 Task: Add an event with the title Marketing Campaign Evaluation and Fine-tuning, date '2023/12/12', time 8:30 AM to 10:30 AMand add a description: The training workshop will begin with an overview of the importance of effective negotiation skills in today's business landscape. Participants will gain an understanding of the key elements of successful negotiations, such as preparation, communication, active listening, and problem-solving.Select event color  Blueberry . Add location for the event as: 123 Park Guell, Barcelona, Spain, logged in from the account softage.5@softage.netand send the event invitation to softage.10@softage.net and softage.3@softage.net. Set a reminder for the event Doesn't repeat
Action: Mouse moved to (66, 114)
Screenshot: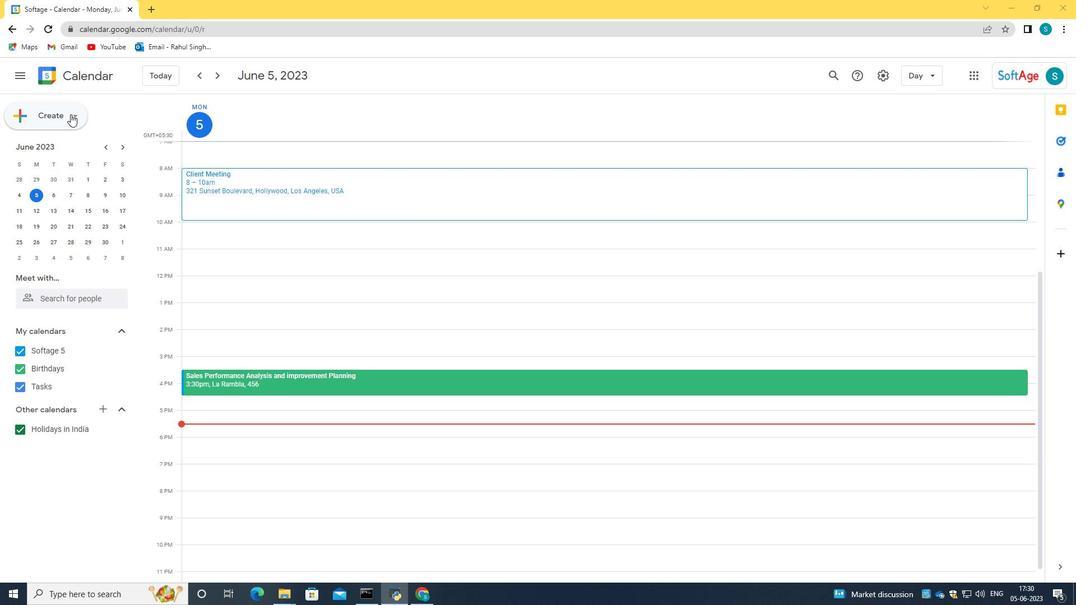 
Action: Mouse pressed left at (66, 114)
Screenshot: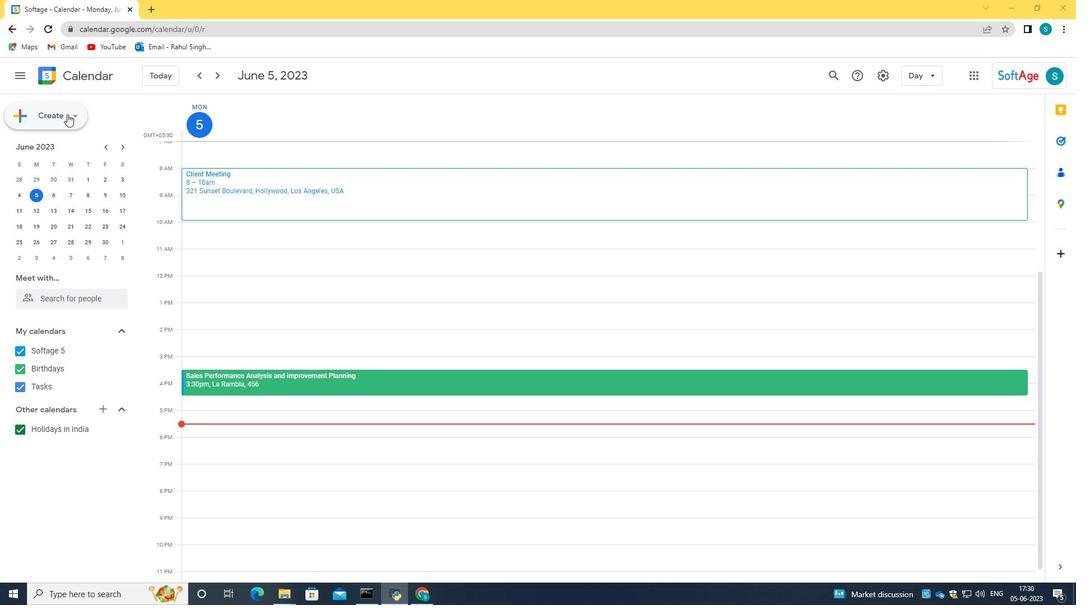 
Action: Mouse moved to (77, 144)
Screenshot: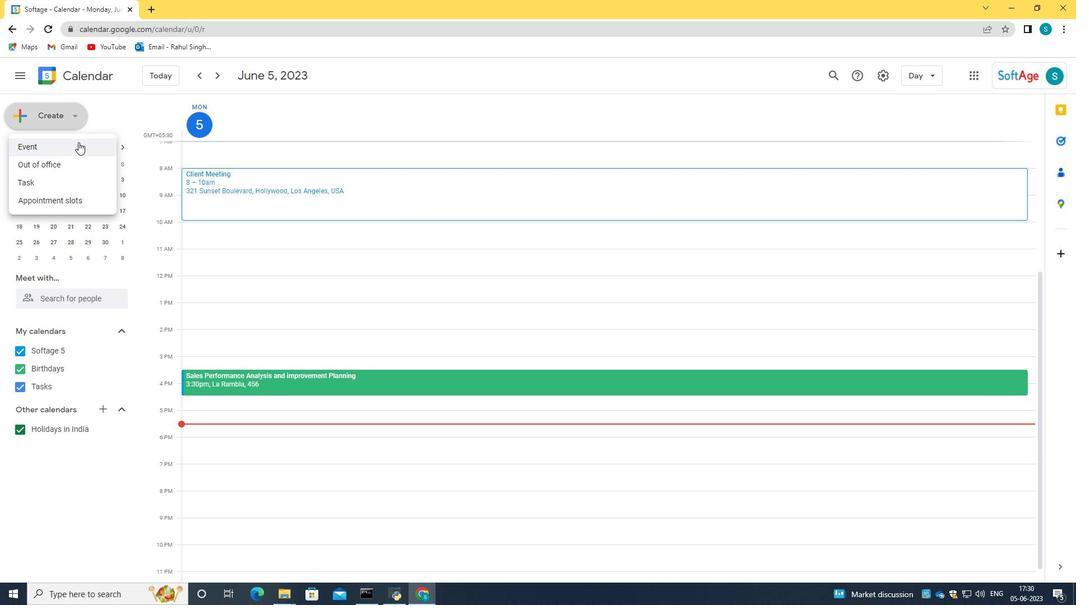 
Action: Mouse pressed left at (77, 144)
Screenshot: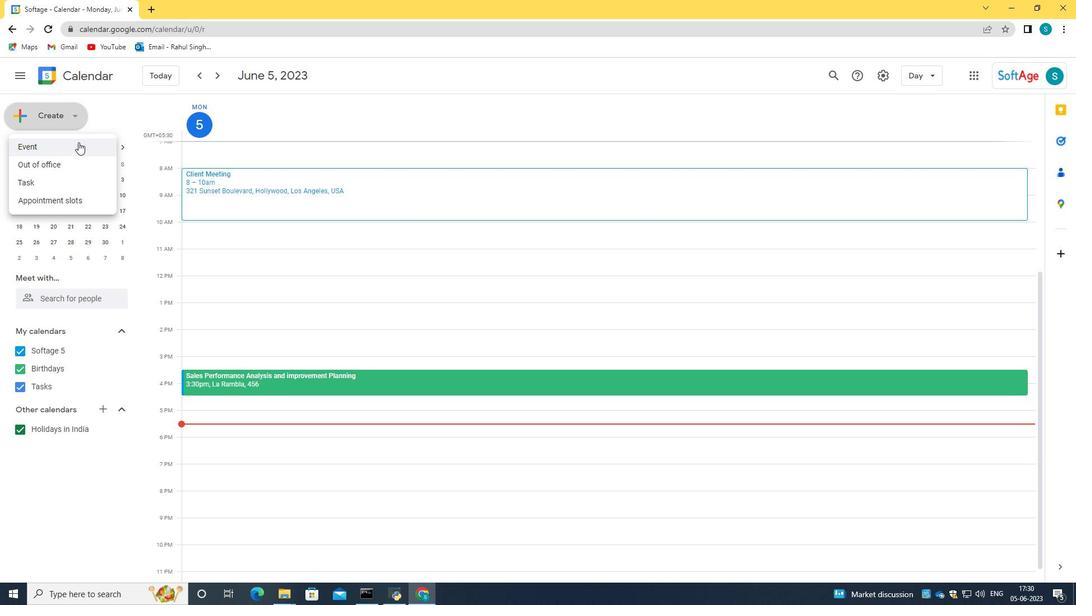 
Action: Mouse moved to (639, 453)
Screenshot: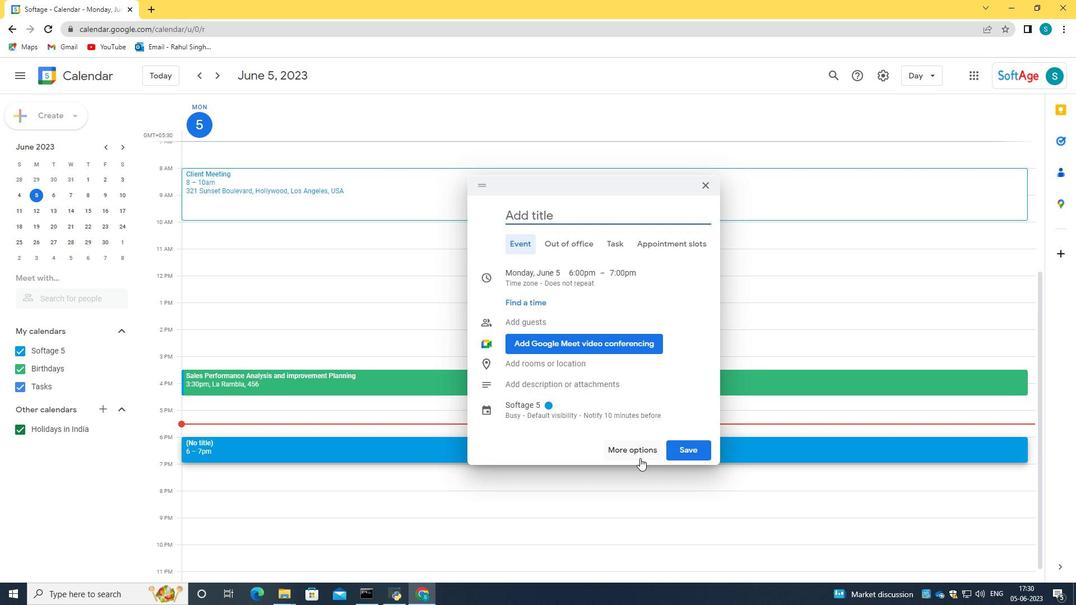 
Action: Mouse pressed left at (639, 453)
Screenshot: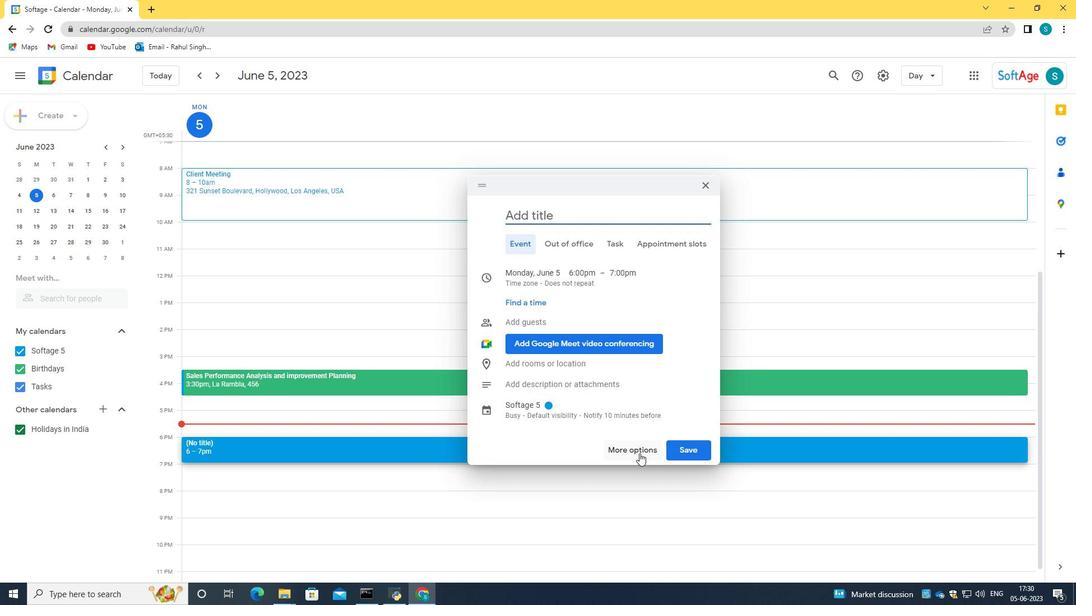 
Action: Mouse moved to (110, 87)
Screenshot: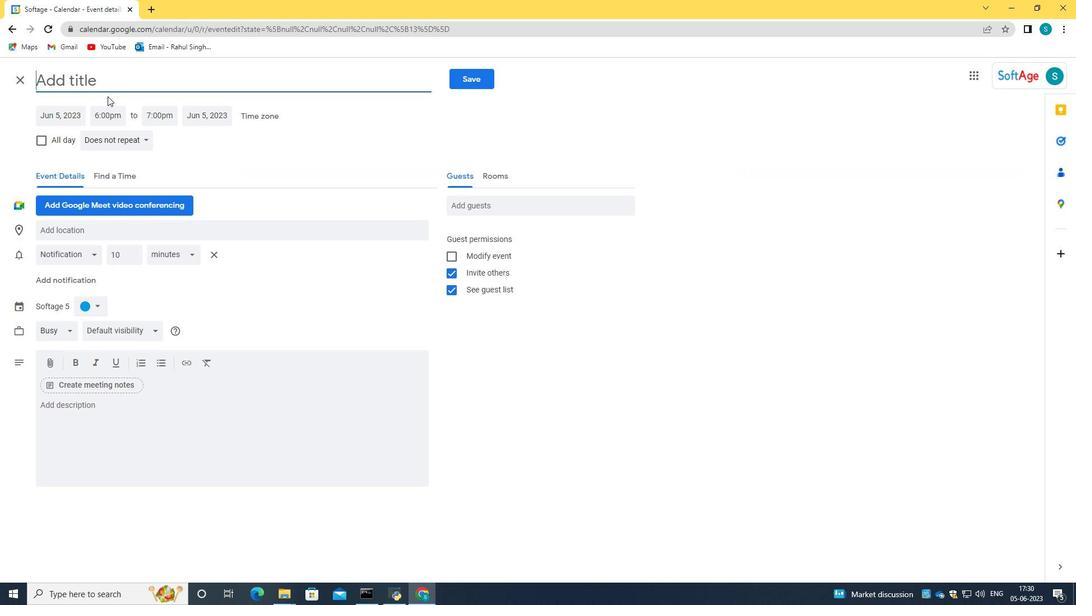
Action: Mouse pressed left at (110, 87)
Screenshot: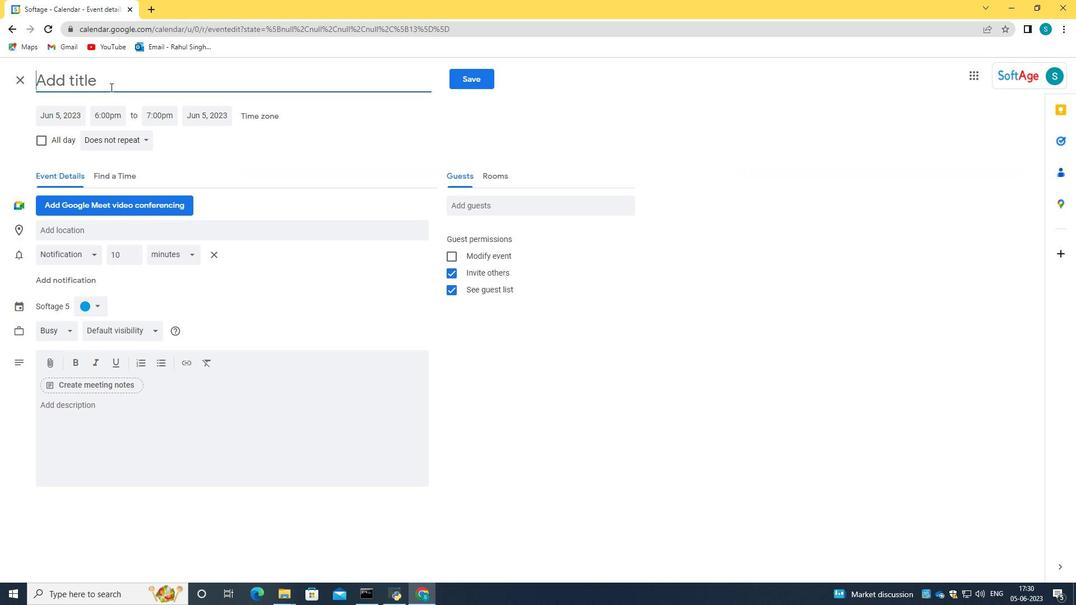 
Action: Key pressed <Key.caps_lock>M<Key.caps_lock>arketing<Key.space><Key.caps_lock>C<Key.caps_lock>ampaign<Key.space><Key.caps_lock>E<Key.caps_lock>valuatin<Key.backspace>on<Key.space>and<Key.space><Key.caps_lock>F<Key.caps_lock>ine-tunn<Key.backspace>ing<Key.space>
Screenshot: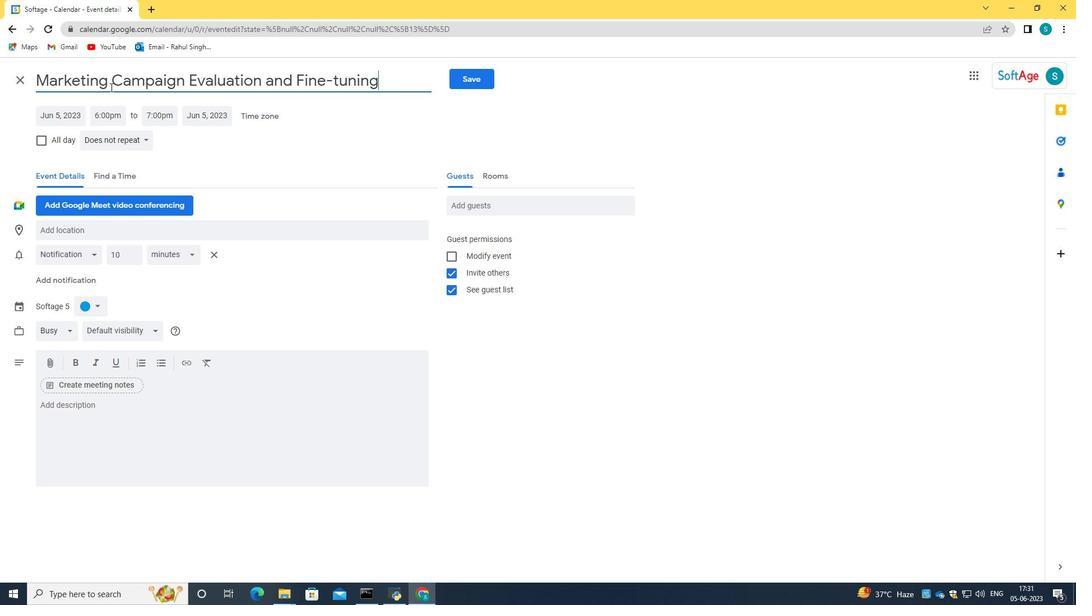 
Action: Mouse moved to (55, 113)
Screenshot: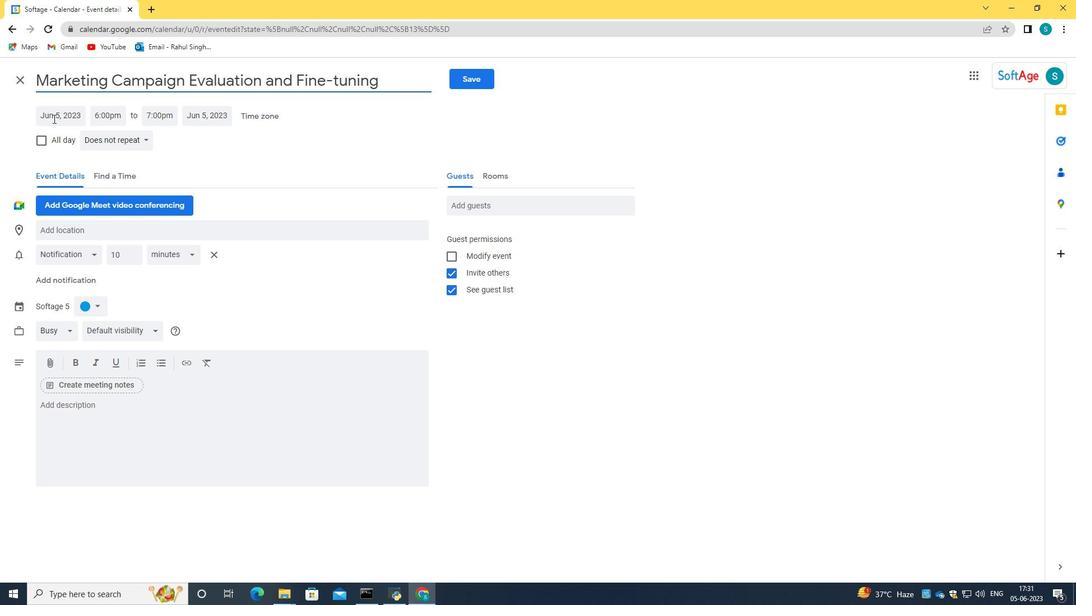 
Action: Mouse pressed left at (55, 113)
Screenshot: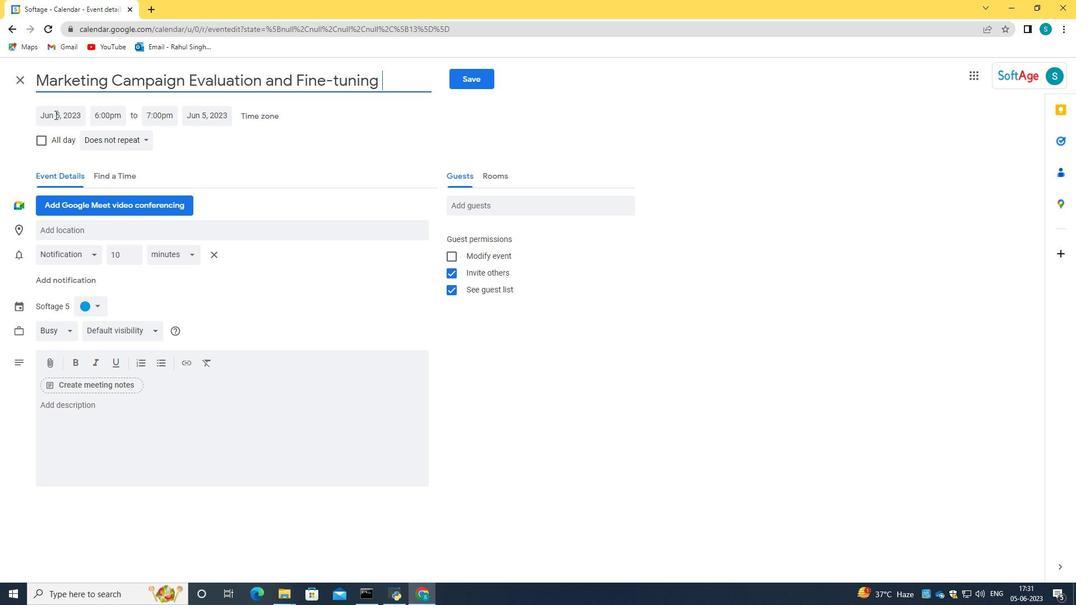 
Action: Key pressed 2023/12/12<Key.tab>08<Key.shift_r>:30<Key.space>am<Key.tab>10<Key.shift_r>:30<Key.space>am
Screenshot: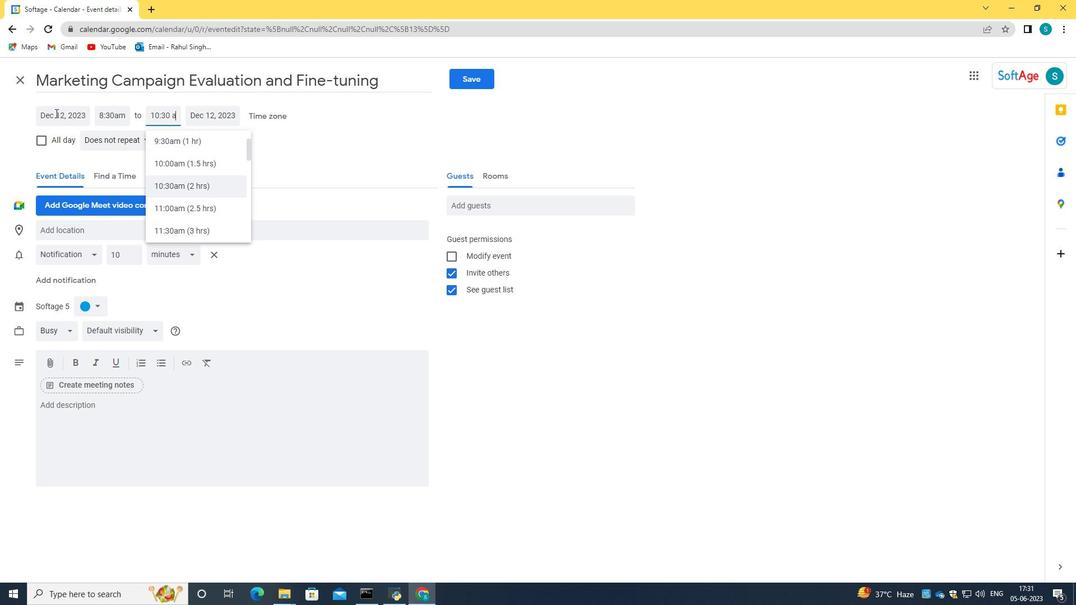 
Action: Mouse moved to (175, 183)
Screenshot: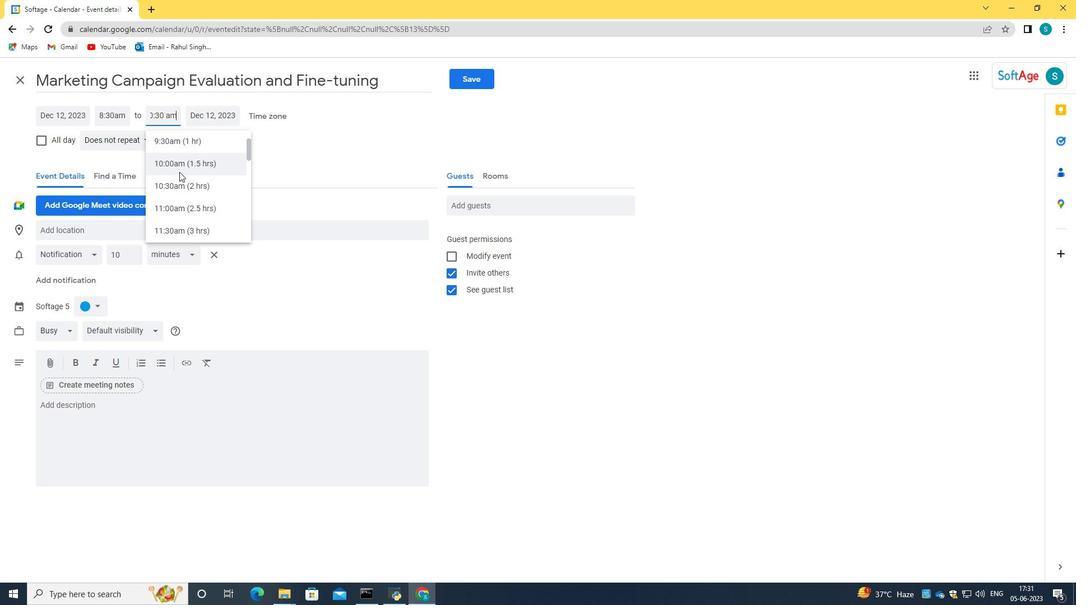 
Action: Mouse pressed left at (175, 183)
Screenshot: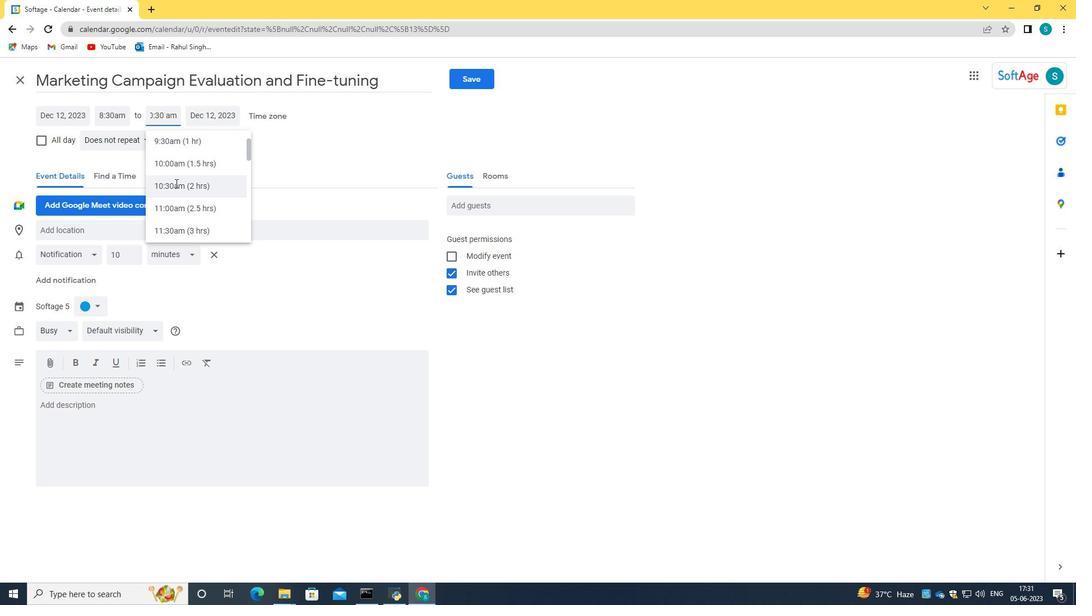 
Action: Mouse moved to (278, 158)
Screenshot: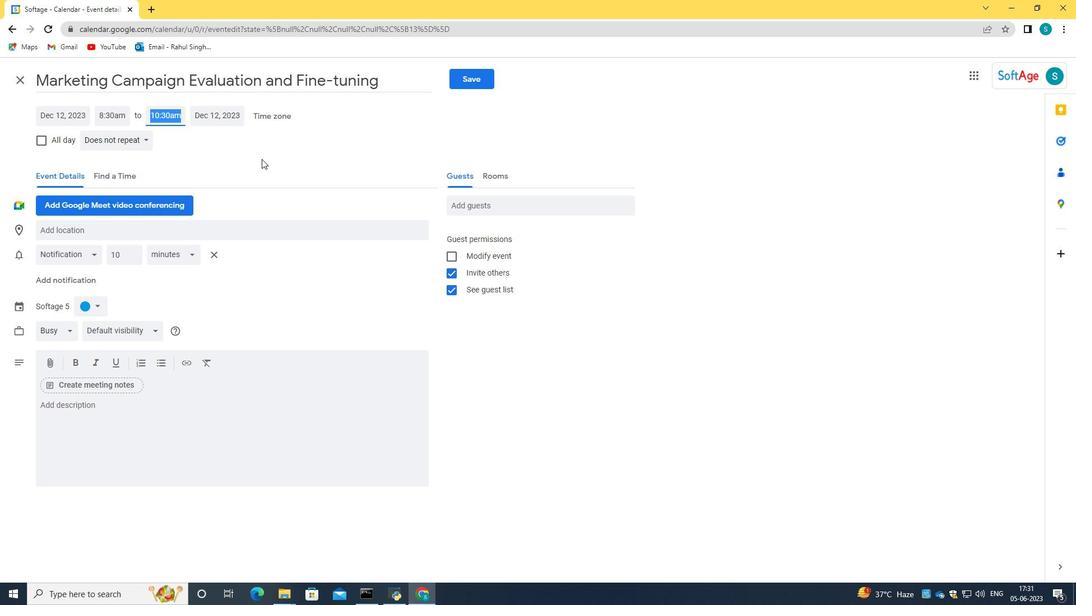 
Action: Mouse pressed left at (278, 158)
Screenshot: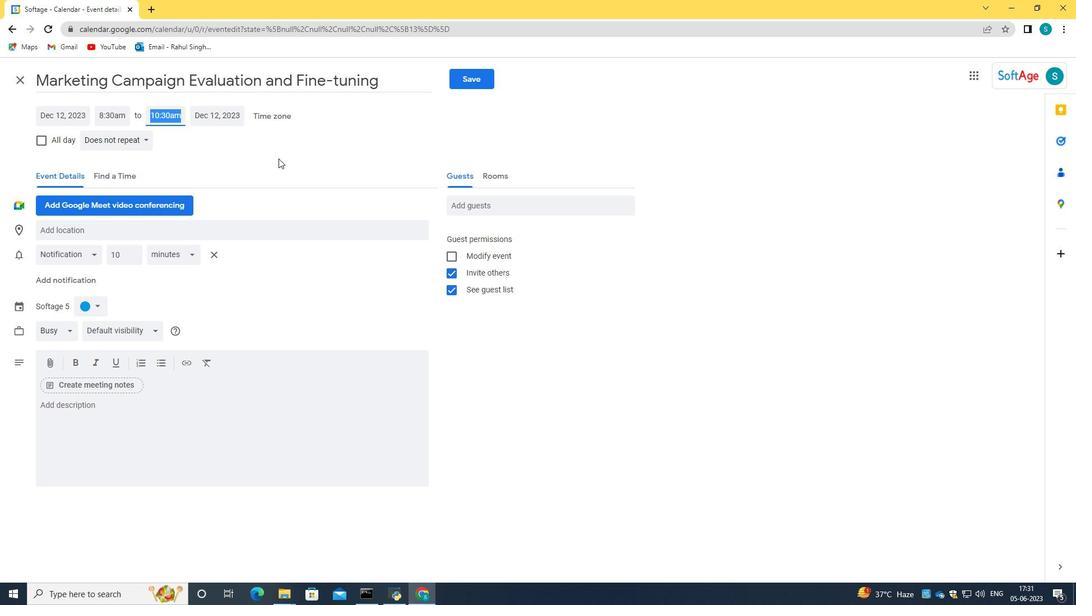 
Action: Mouse moved to (146, 433)
Screenshot: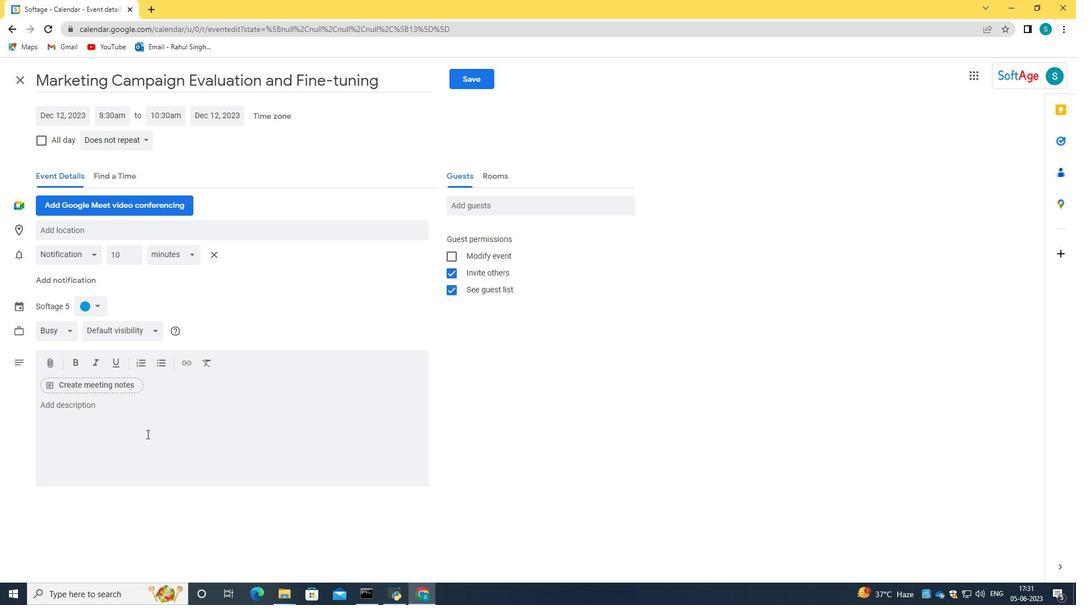 
Action: Mouse pressed left at (146, 433)
Screenshot: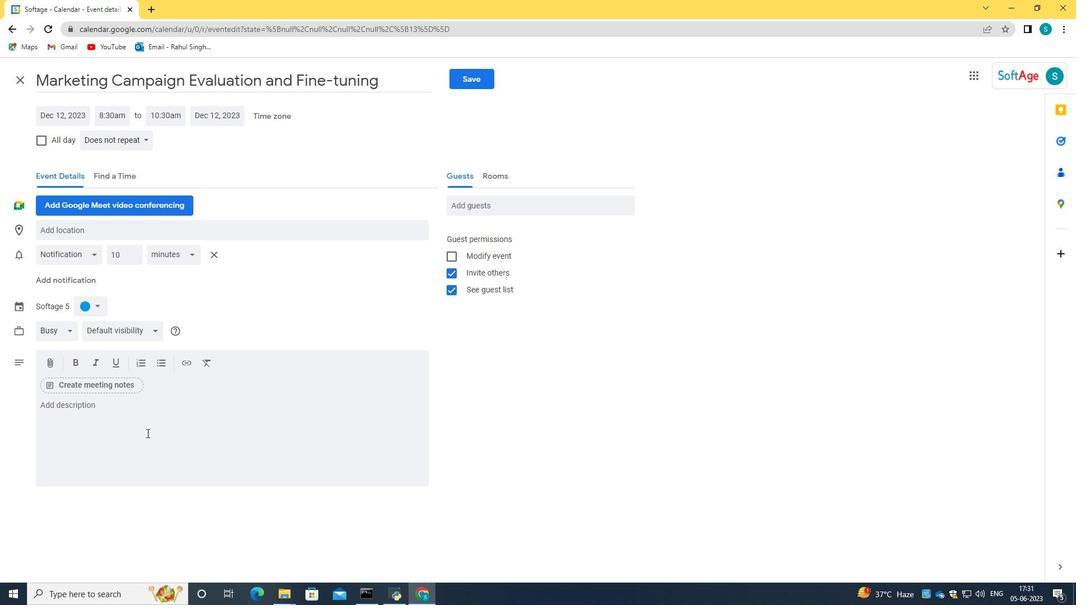 
Action: Key pressed <Key.caps_lock>T<Key.caps_lock>he<Key.space>training<Key.space>workshop<Key.space>will<Key.space>begin<Key.space>with<Key.space>an<Key.space>overview<Key.space>of<Key.space>the<Key.space>importance<Key.space>of<Key.space>effective<Key.space>negotiation<Key.space>skill<Key.space>in<Key.space>today's<Key.space>business<Key.space>landscape.<Key.space><Key.caps_lock>P<Key.caps_lock>articipants<Key.space>will<Key.space>gain<Key.space>an<Key.space>understanfdi<Key.backspace><Key.backspace><Key.backspace>ding<Key.space>of<Key.space>the<Key.space>key<Key.space>elemants<Key.space>of<Key.space>suc<Key.backspace><Key.backspace><Key.backspace><Key.backspace><Key.backspace><Key.backspace><Key.backspace><Key.backspace><Key.backspace><Key.backspace><Key.backspace><Key.backspace>ments<Key.space>of<Key.space>successful<Key.space>negotiations.<Key.backspace>,<Key.space>such<Key.space>as<Key.space>preparation,<Key.space>communication,<Key.space>active<Key.space>listening<Key.space>and<Key.space>proble,<Key.backspace>m-solving<Key.space>.
Screenshot: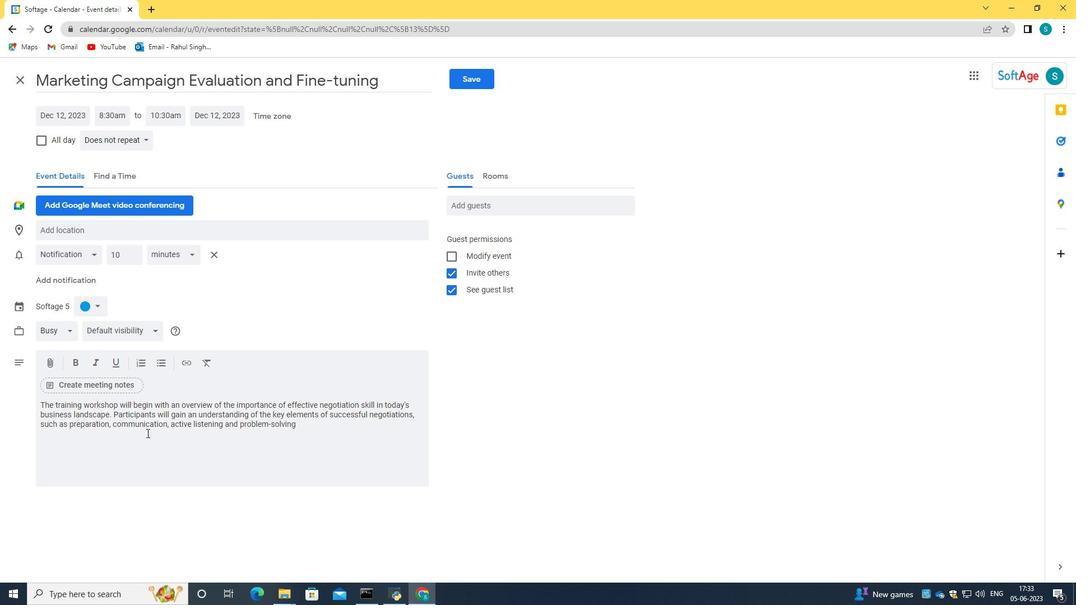 
Action: Mouse moved to (92, 302)
Screenshot: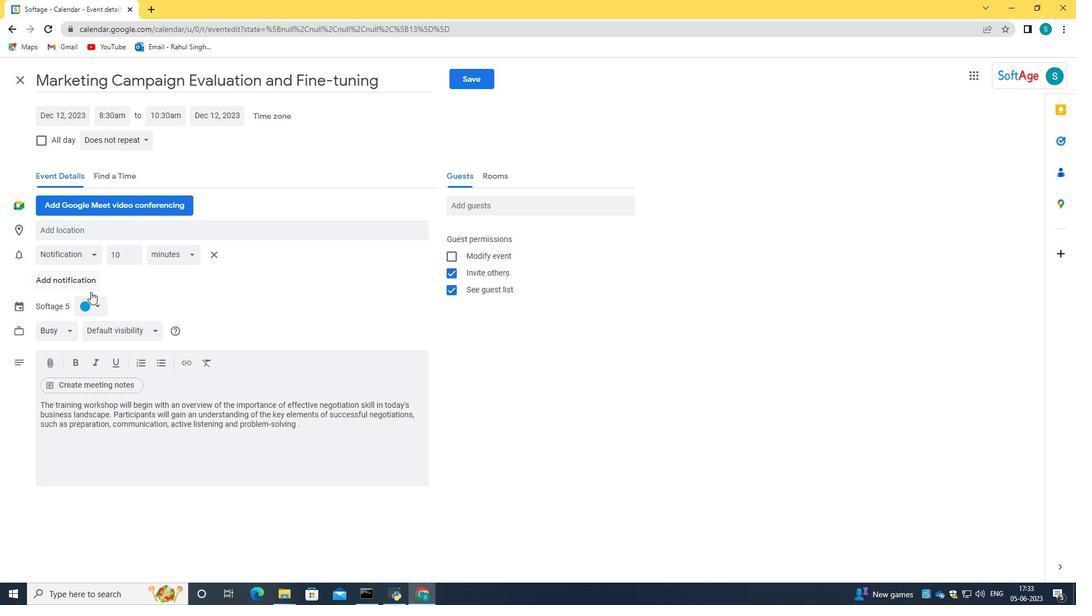 
Action: Mouse pressed left at (92, 302)
Screenshot: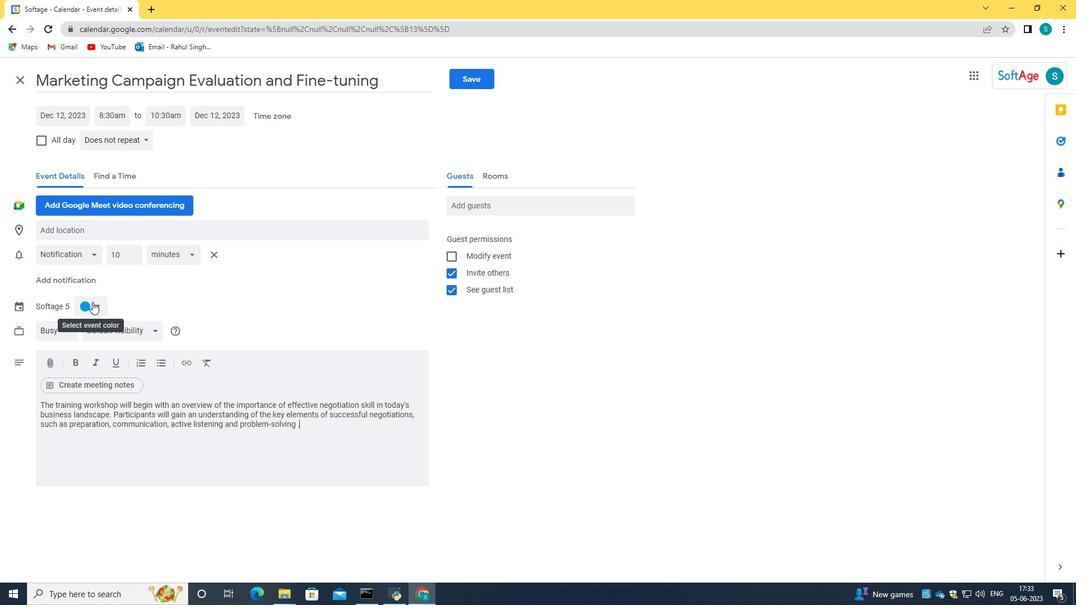 
Action: Mouse moved to (98, 345)
Screenshot: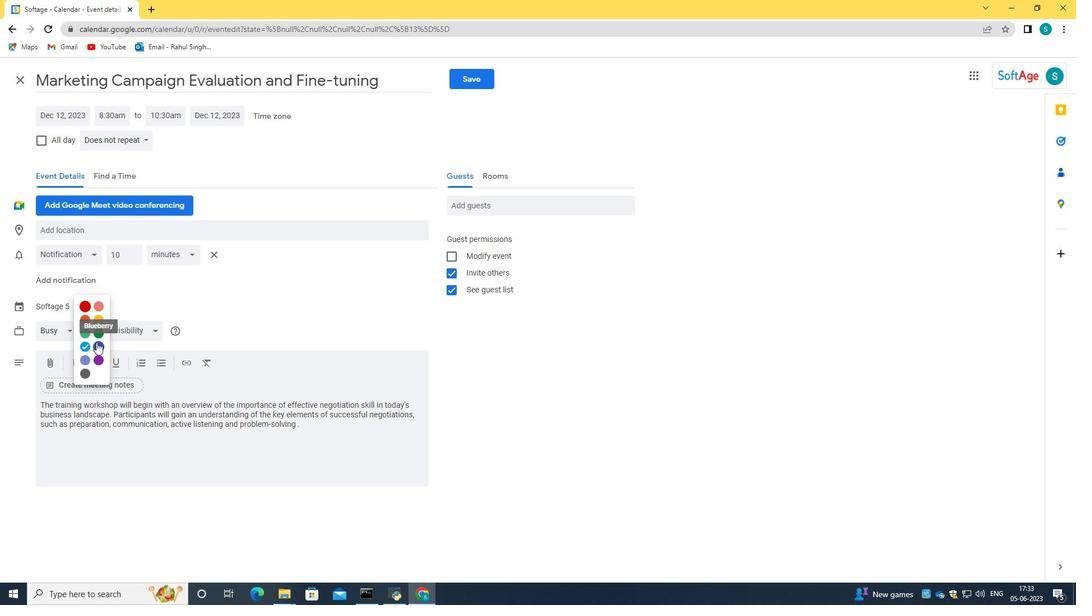 
Action: Mouse pressed left at (98, 345)
Screenshot: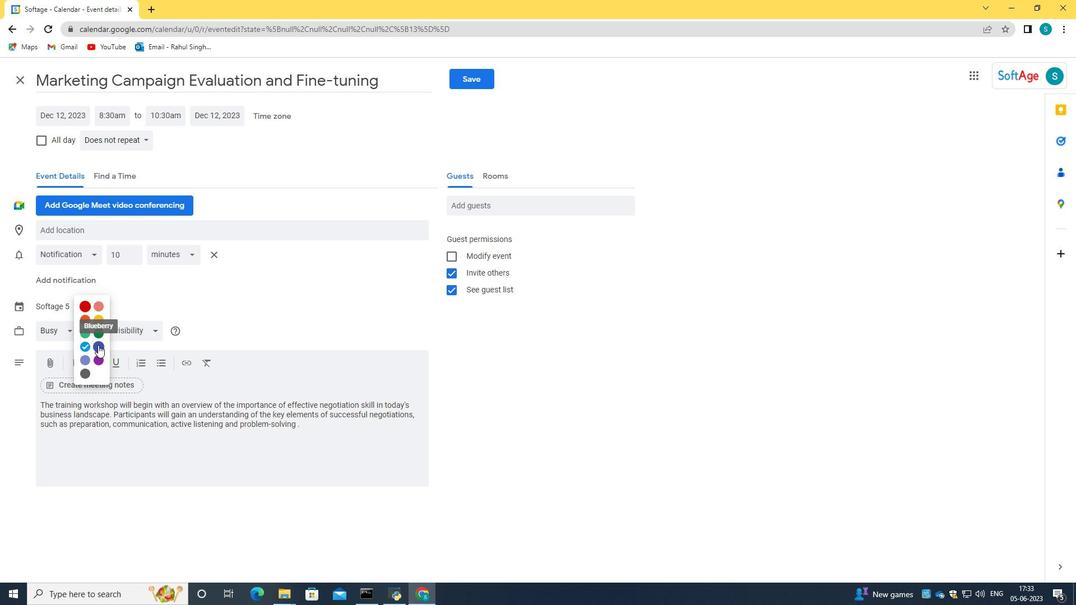 
Action: Mouse moved to (110, 226)
Screenshot: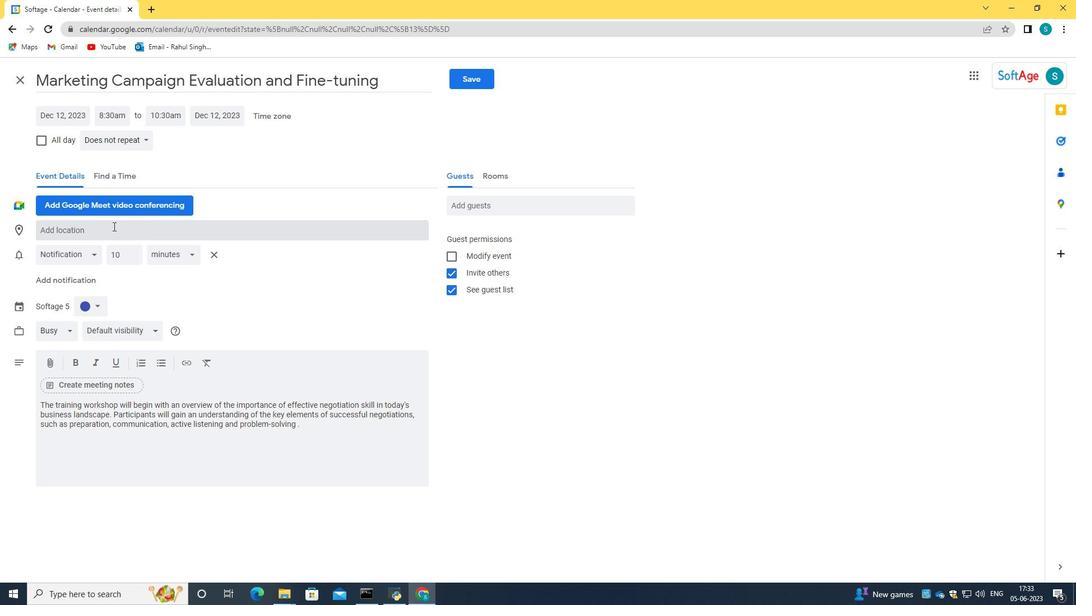 
Action: Mouse pressed left at (110, 226)
Screenshot: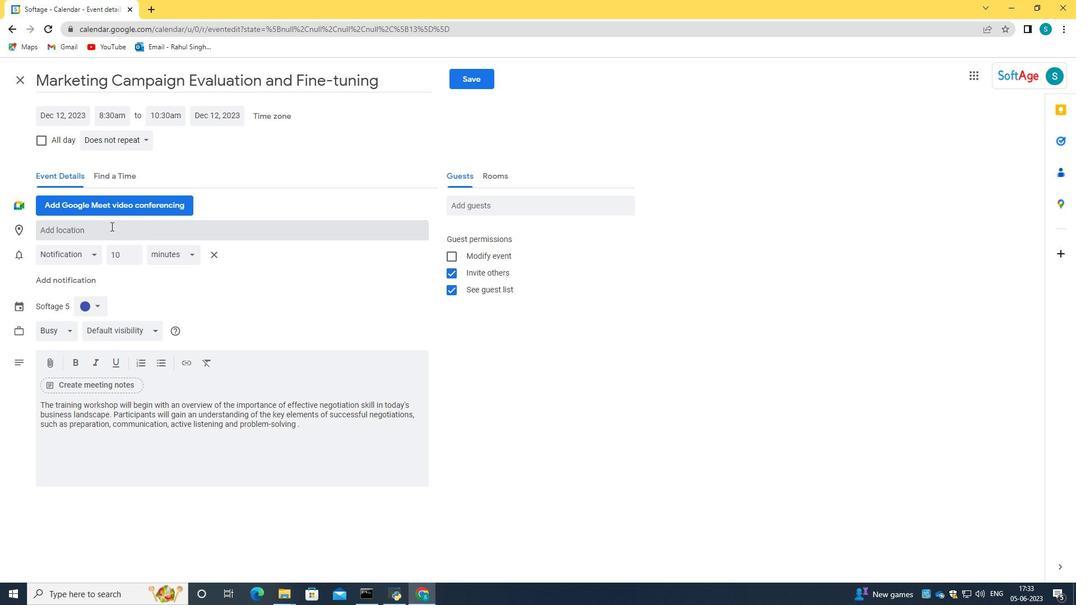 
Action: Key pressed 123<Key.space><Key.caps_lock>P<Key.caps_lock>ark<Key.space><Key.caps_lock>G<Key.caps_lock>uell,<Key.space><Key.caps_lock>B<Key.caps_lock>arcelona,<Key.space><Key.caps_lock>S<Key.caps_lock>pain<Key.enter>
Screenshot: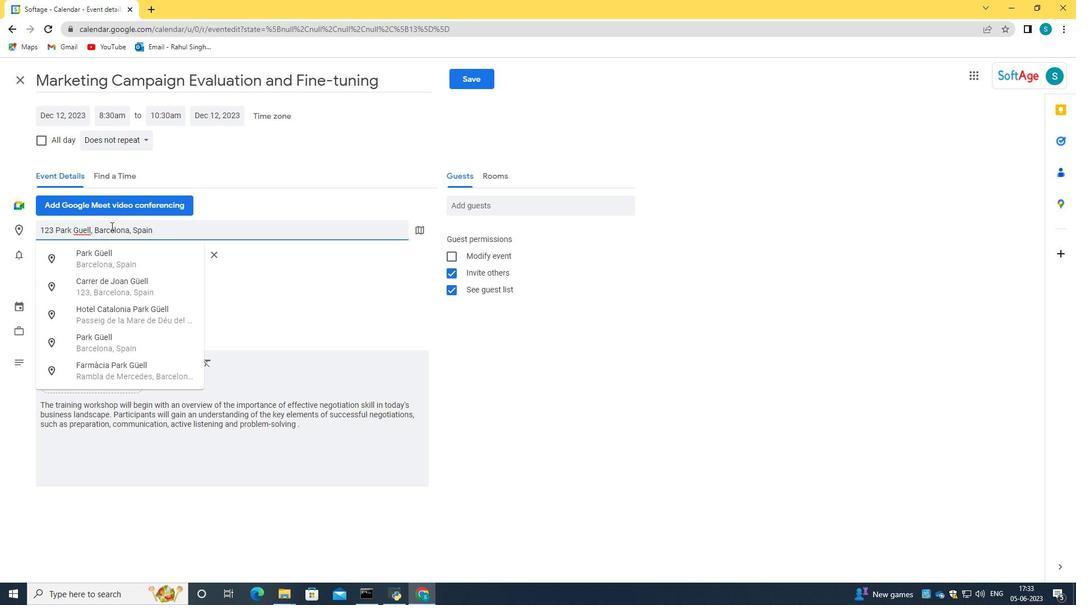 
Action: Mouse moved to (470, 209)
Screenshot: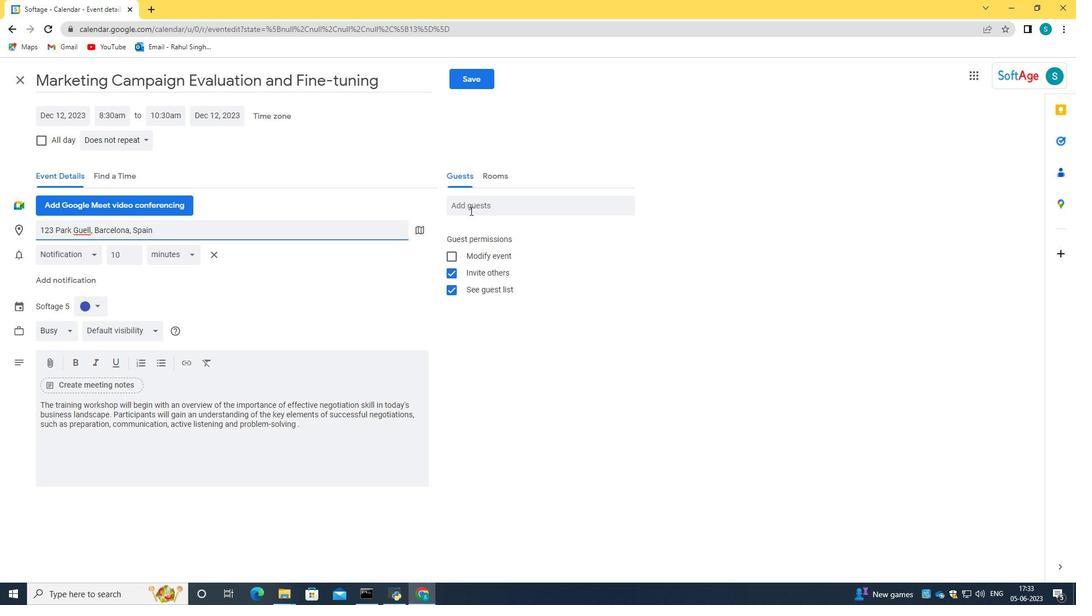 
Action: Mouse pressed left at (470, 209)
Screenshot: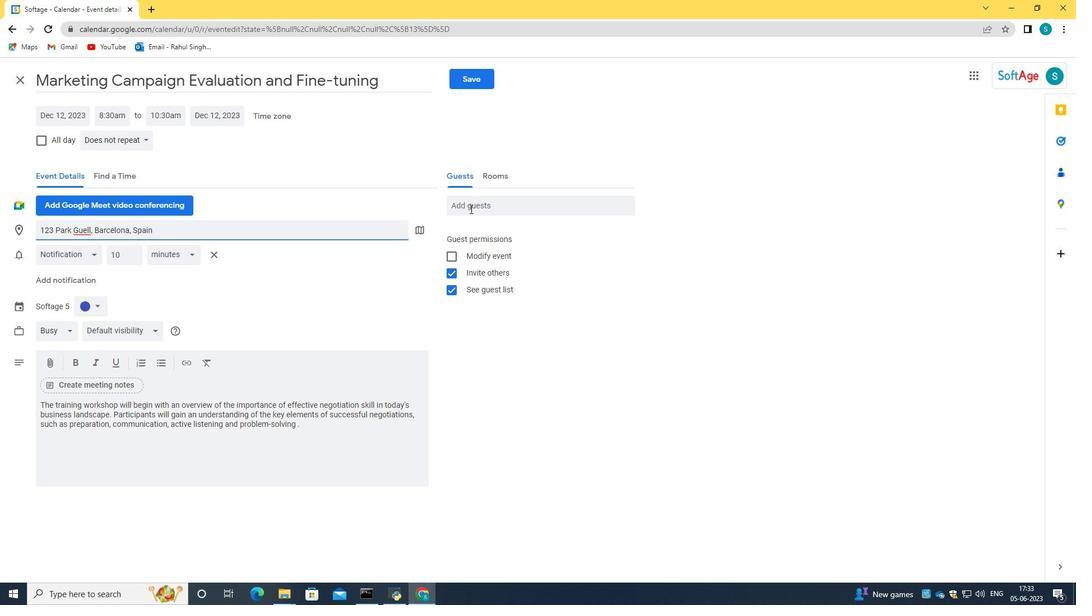 
Action: Key pressed softage.10<Key.shift_r><Key.shift_r><Key.shift_r><Key.shift_r><Key.shift_r><Key.shift><Key.shift><Key.shift><Key.shift><Key.shift><Key.shift><Key.shift><Key.shift><Key.shift><Key.shift><Key.shift><Key.shift><Key.shift><Key.shift><Key.shift><Key.shift><Key.shift><Key.shift><Key.shift><Key.shift><Key.shift><Key.shift><Key.shift><Key.shift><Key.shift><Key.shift>@softage.net<Key.tab>softage.3<Key.shift>@softage.net
Screenshot: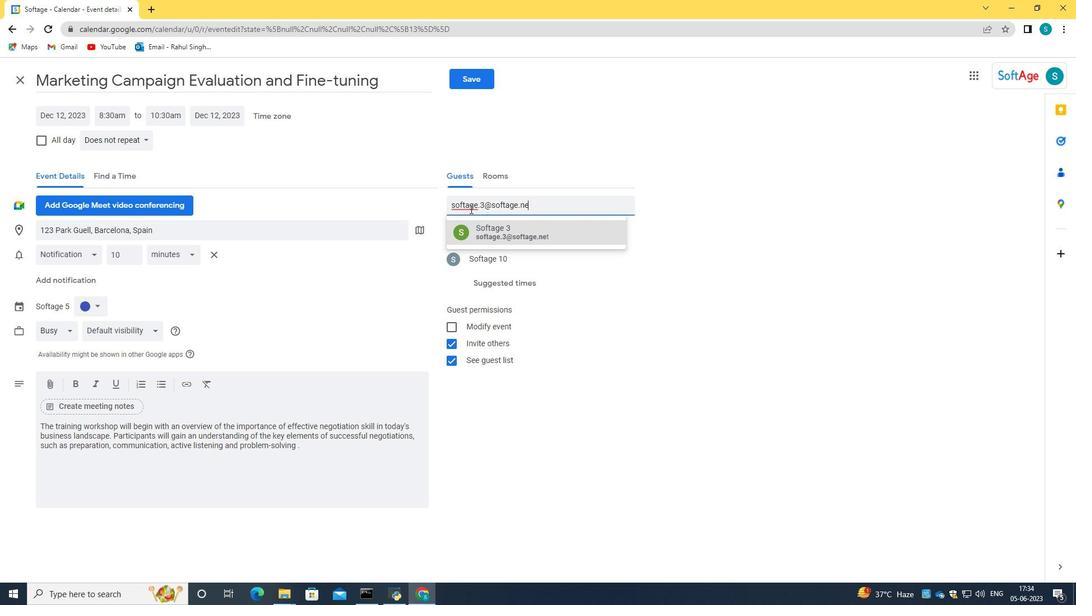 
Action: Mouse moved to (524, 240)
Screenshot: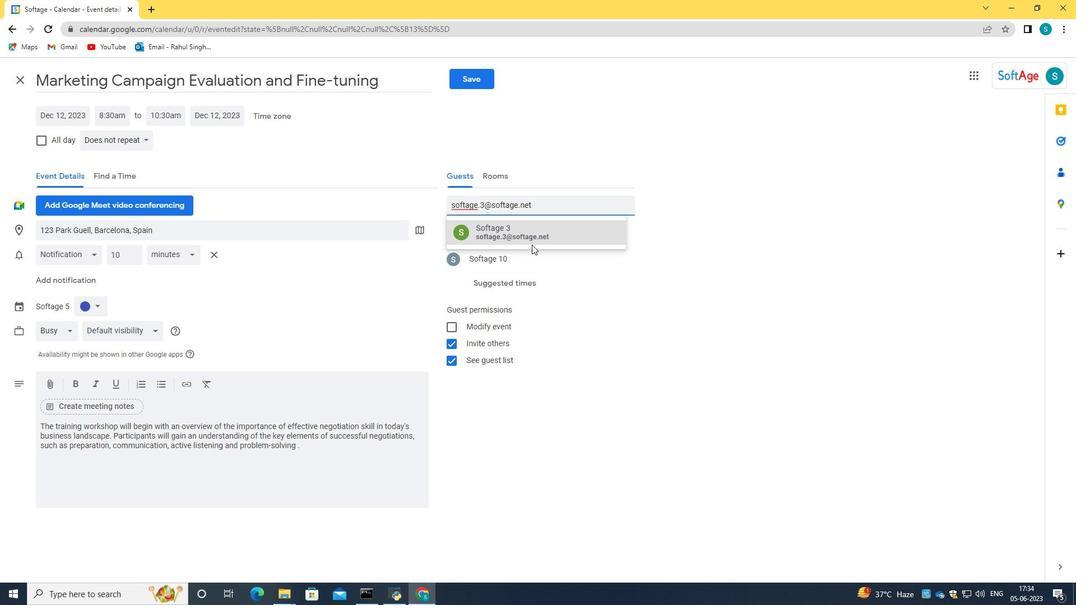 
Action: Mouse pressed left at (524, 240)
Screenshot: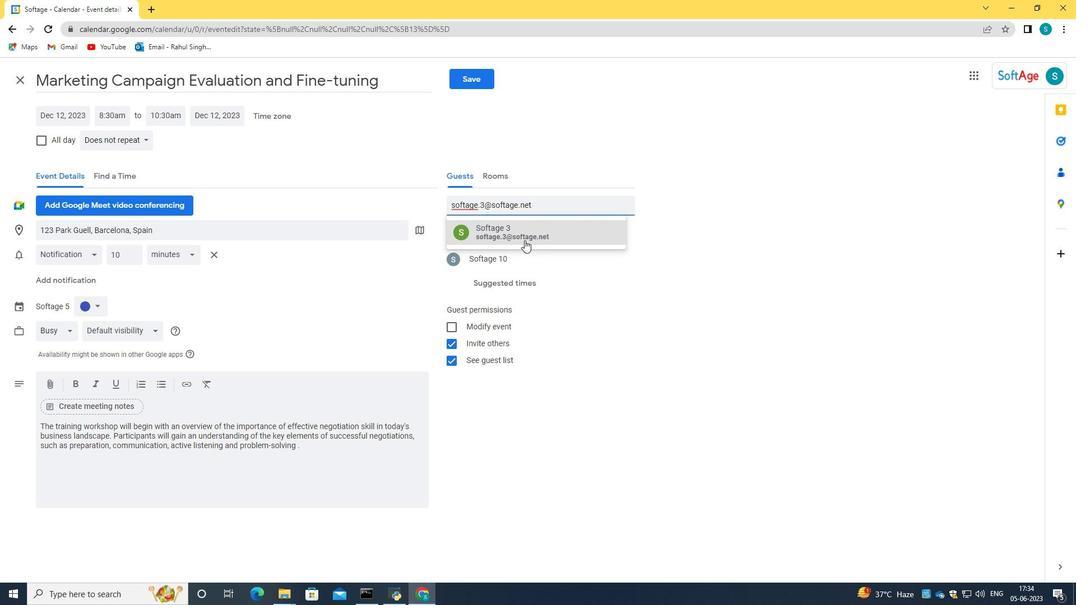 
Action: Mouse moved to (128, 138)
Screenshot: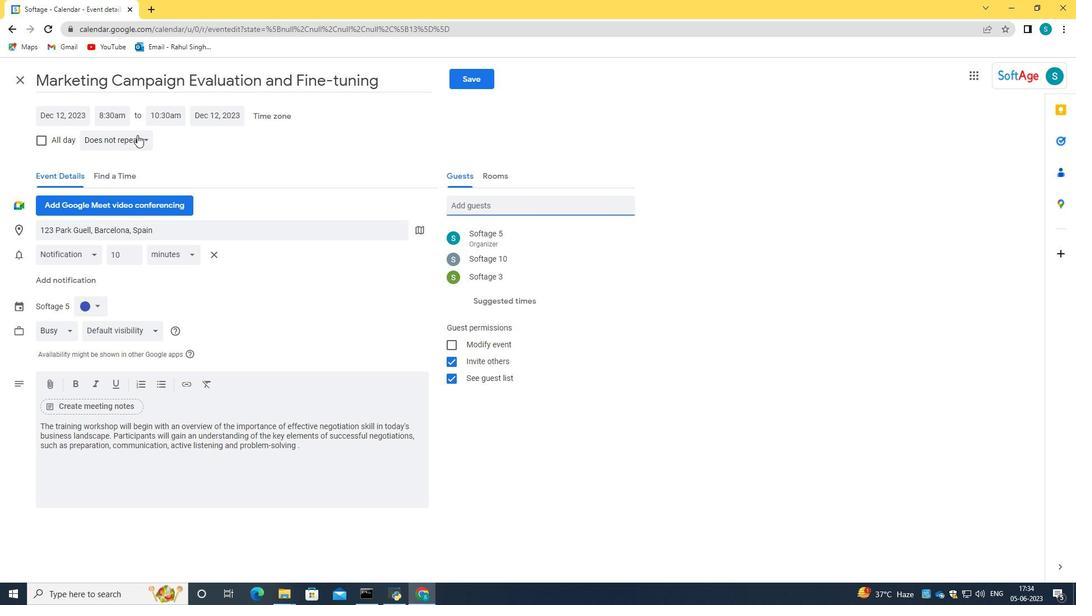 
Action: Mouse pressed left at (128, 138)
Screenshot: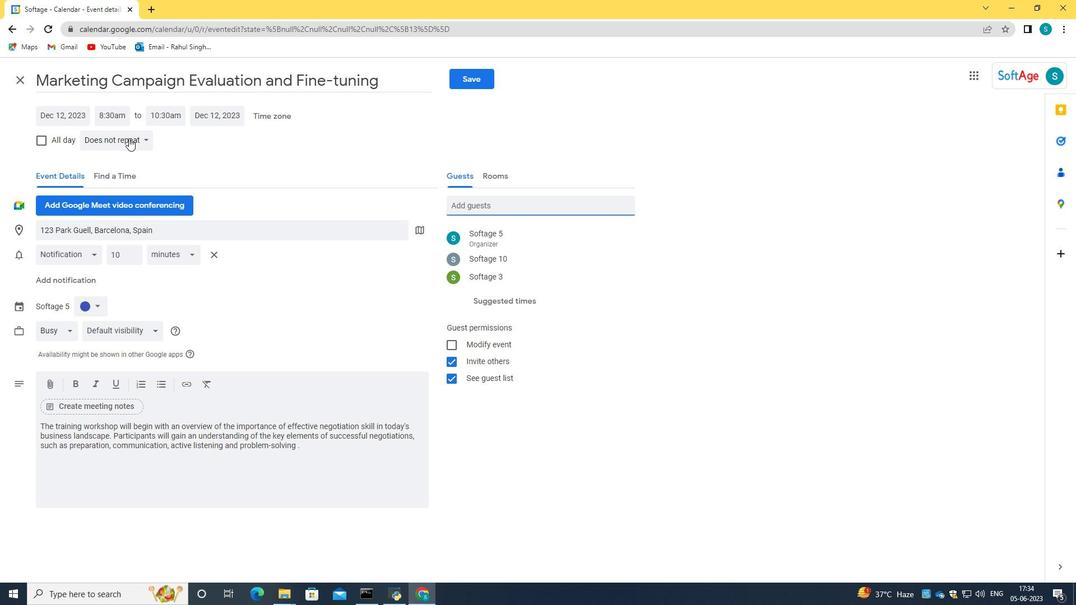 
Action: Mouse moved to (142, 141)
Screenshot: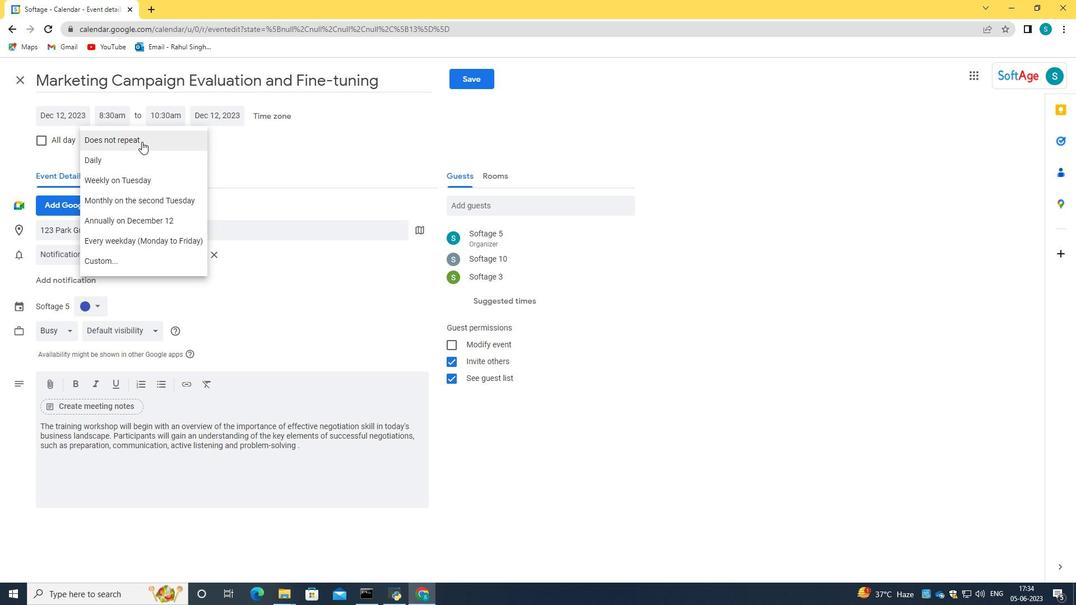 
Action: Mouse pressed left at (142, 141)
Screenshot: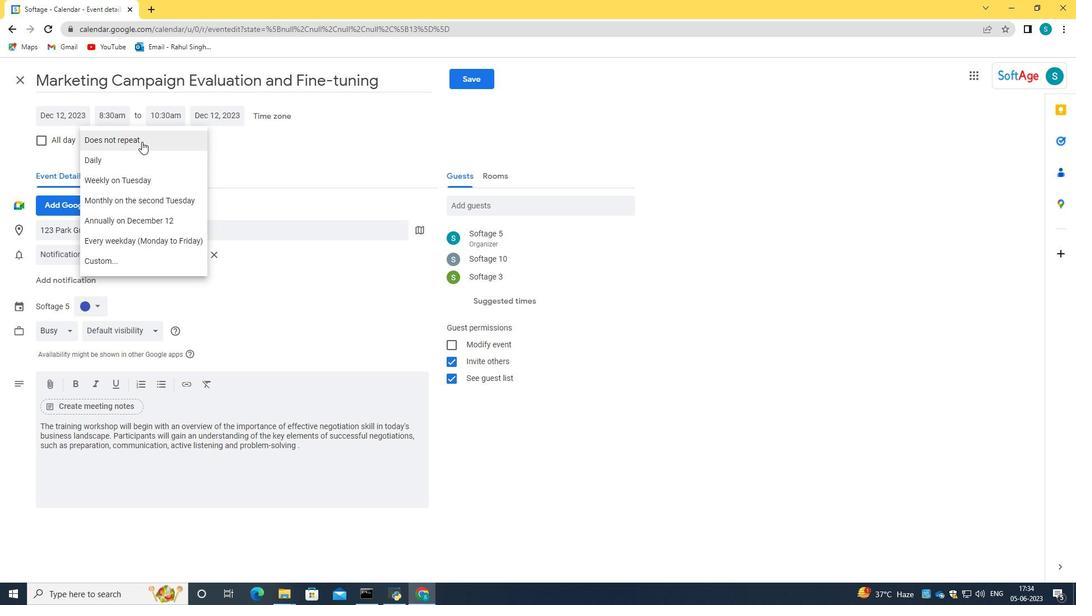 
Action: Mouse moved to (465, 81)
Screenshot: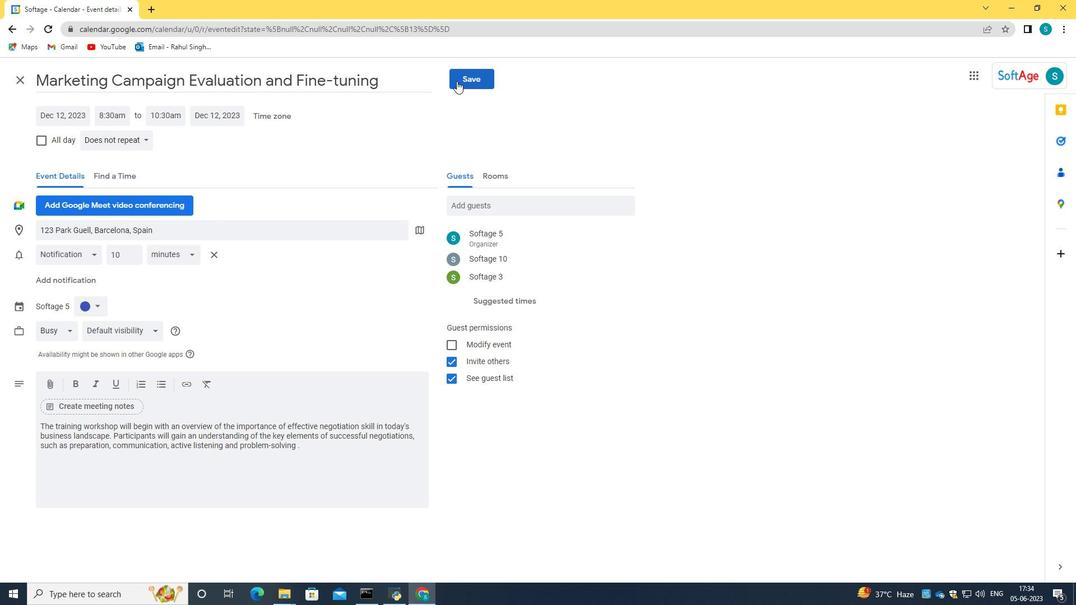 
Action: Mouse pressed left at (465, 81)
Screenshot: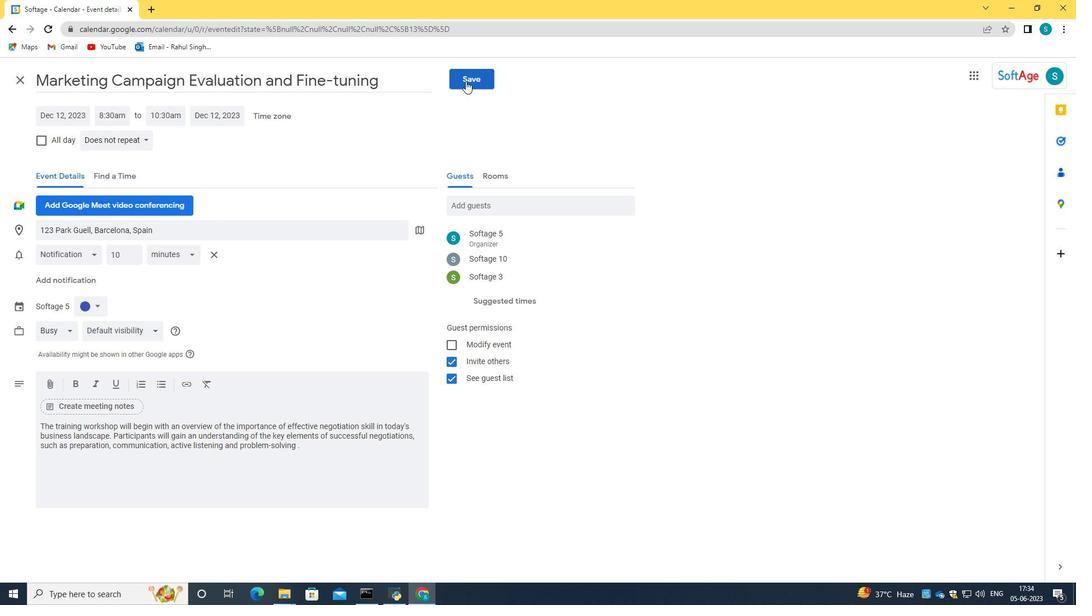 
Action: Mouse moved to (647, 343)
Screenshot: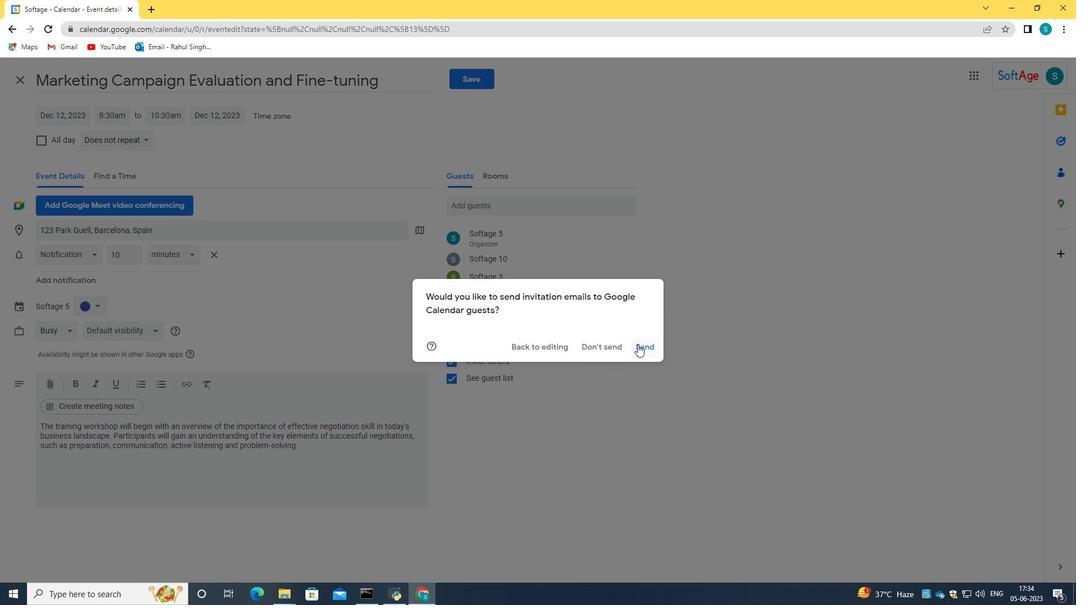 
Action: Mouse pressed left at (647, 343)
Screenshot: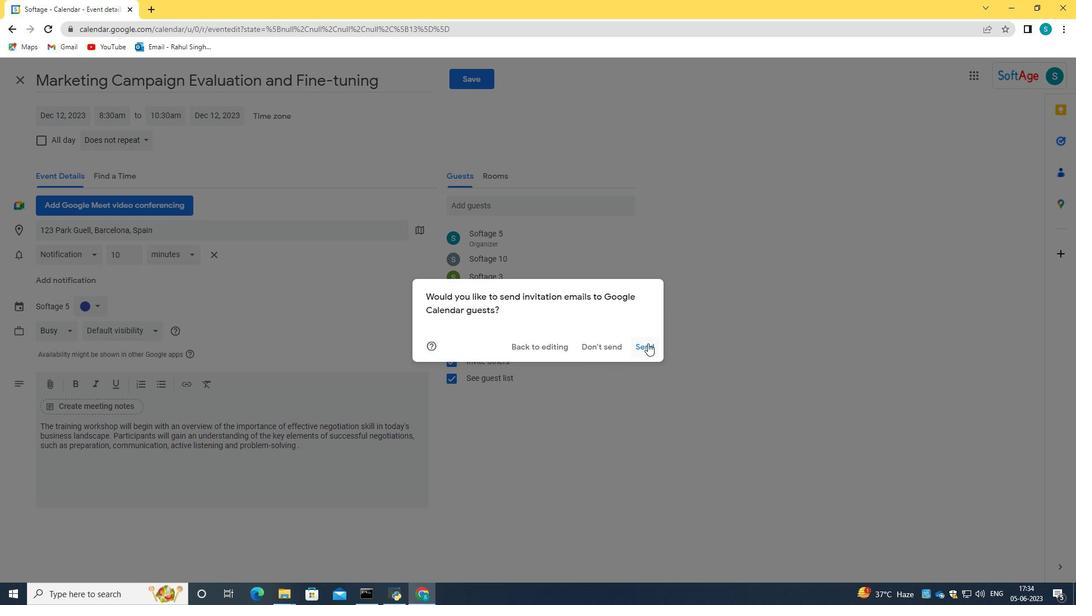 
